 Task: Create a task  Develop a new online tool for employee onboarding , assign it to team member softage.5@softage.net in the project ApprisePro and update the status of the task to  Off Track , set the priority of the task to Medium
Action: Mouse moved to (65, 50)
Screenshot: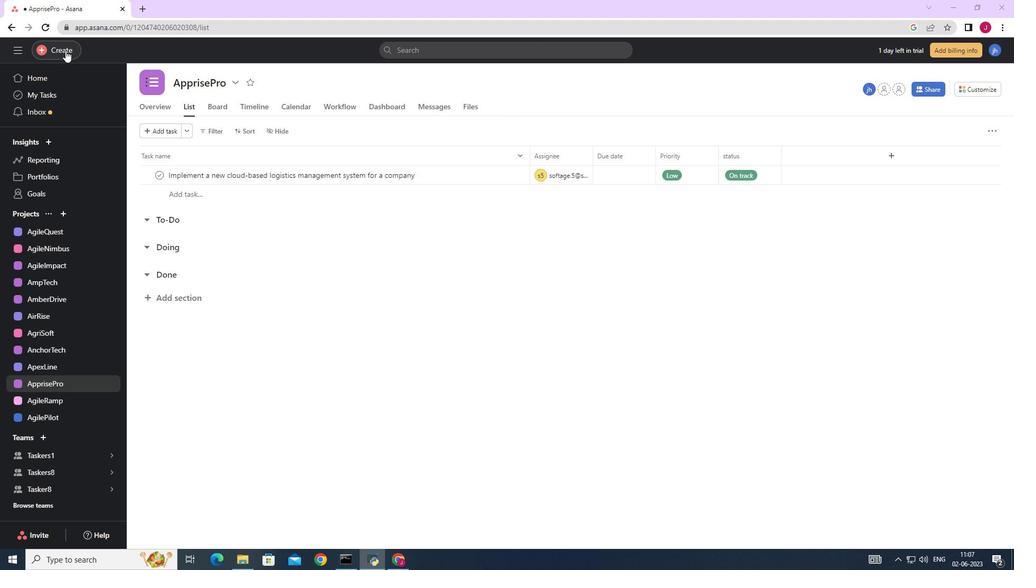 
Action: Mouse pressed left at (65, 50)
Screenshot: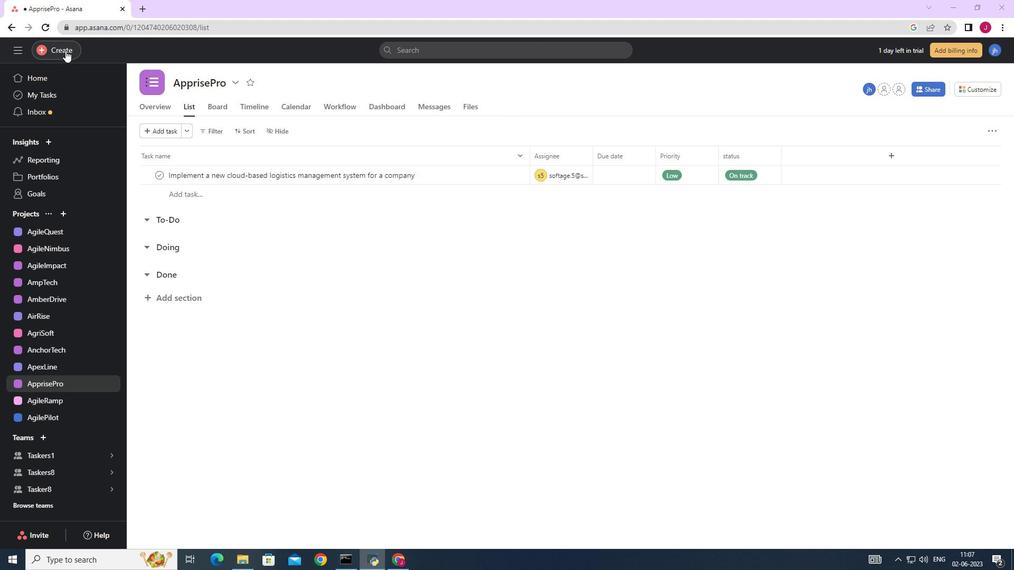 
Action: Mouse moved to (147, 54)
Screenshot: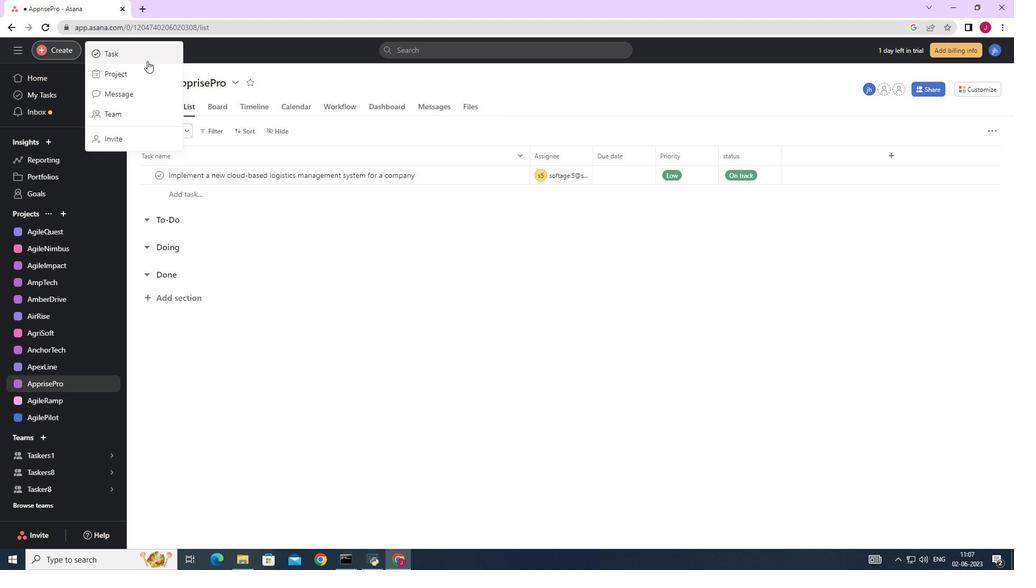 
Action: Mouse pressed left at (147, 54)
Screenshot: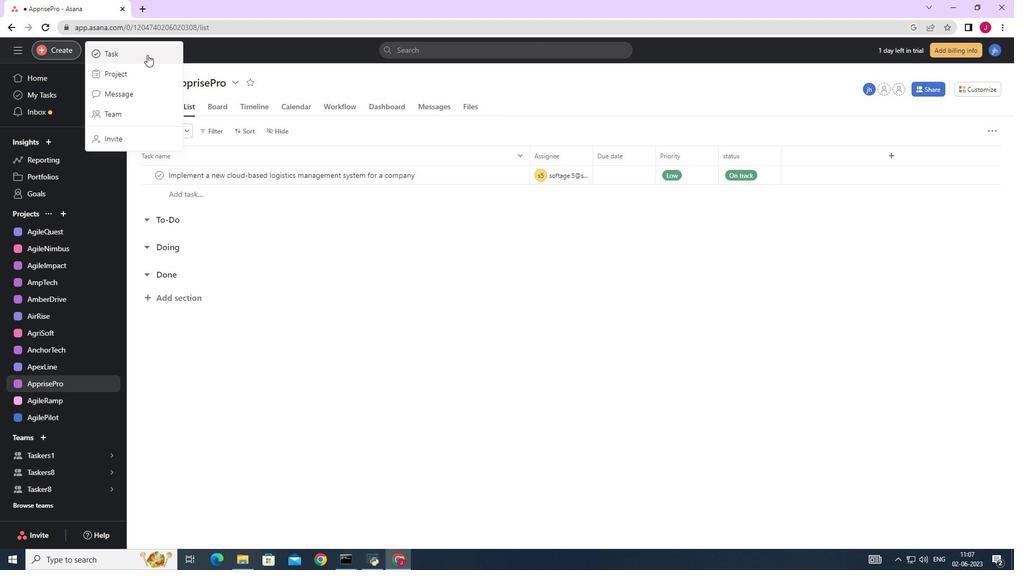 
Action: Mouse moved to (830, 351)
Screenshot: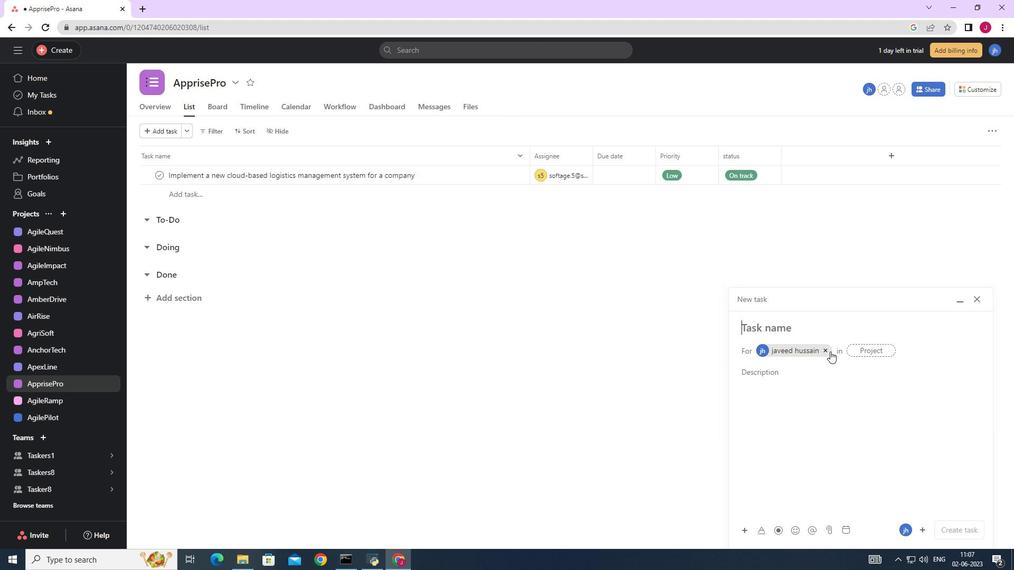 
Action: Mouse pressed left at (830, 351)
Screenshot: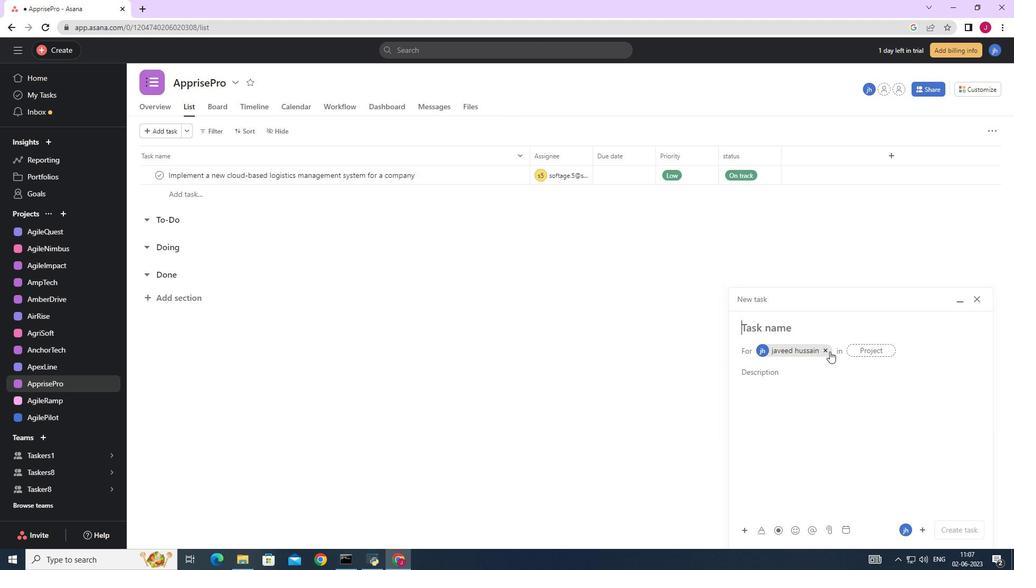 
Action: Mouse moved to (773, 323)
Screenshot: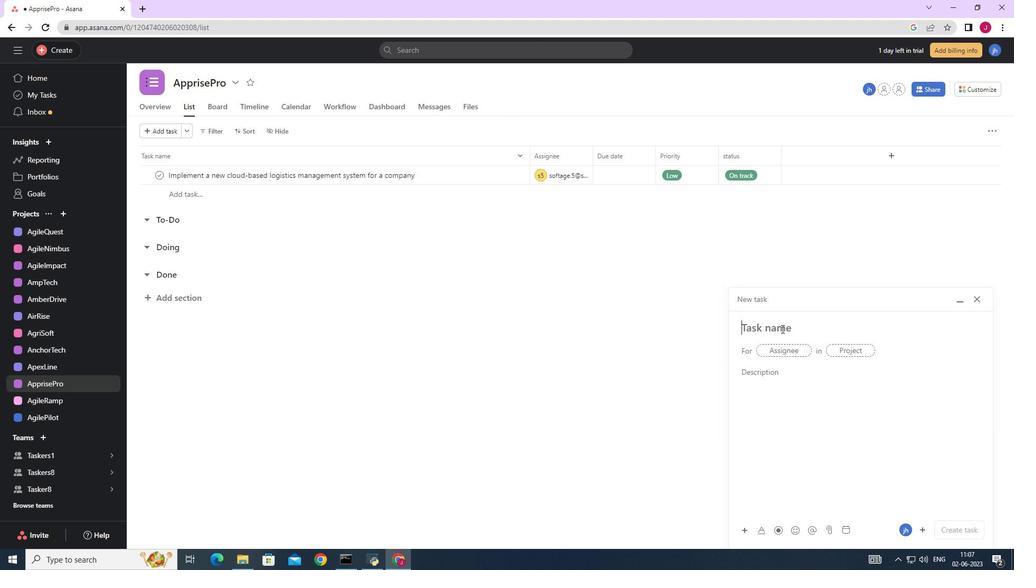 
Action: Mouse pressed left at (773, 323)
Screenshot: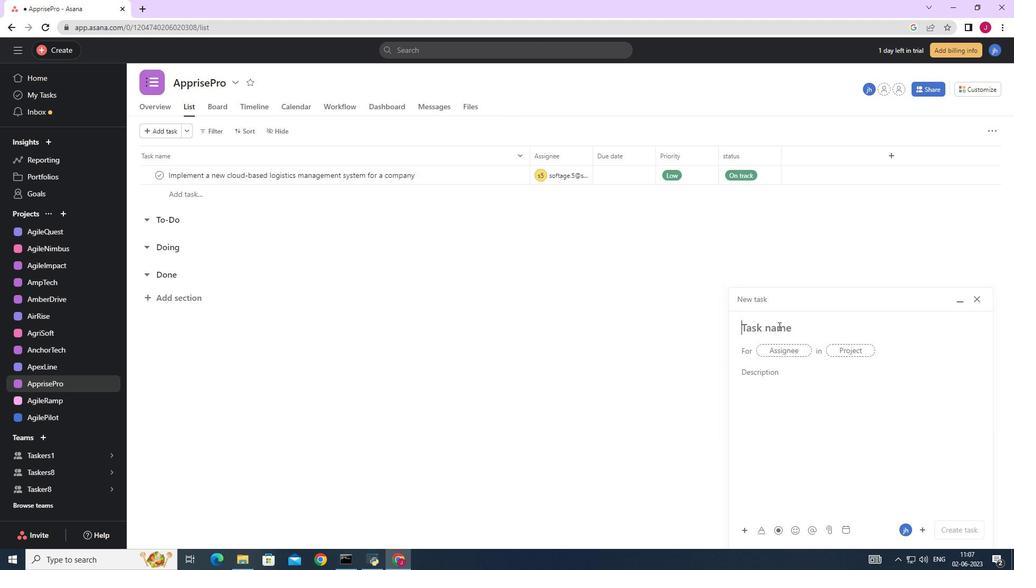 
Action: Key pressed <Key.caps_lock>D<Key.caps_lock>v<Key.backspace>evelop<Key.space>a<Key.space>new<Key.space>online<Key.space>tool<Key.space>for<Key.space>employee<Key.space>onboarding<Key.space>
Screenshot: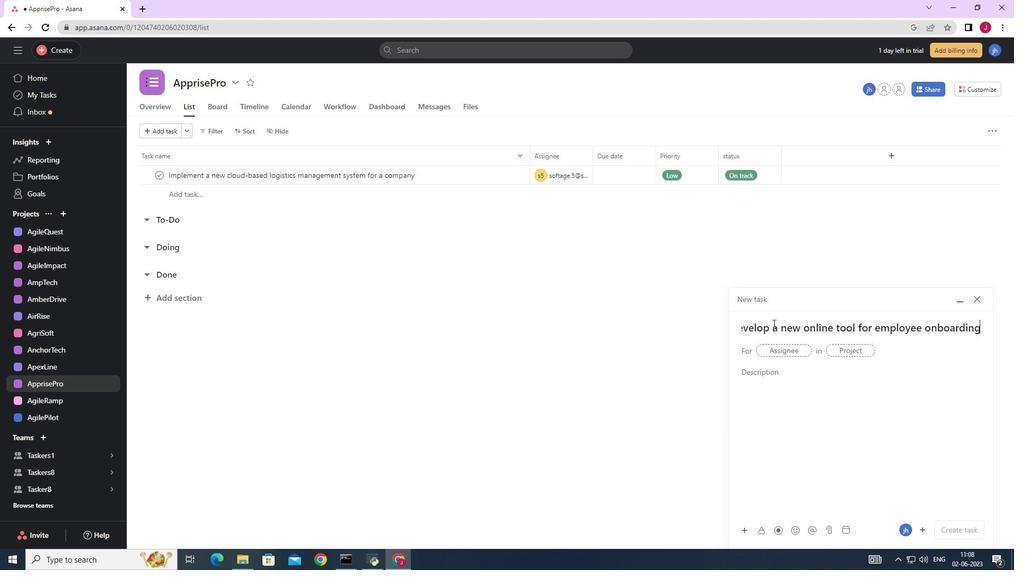 
Action: Mouse moved to (776, 350)
Screenshot: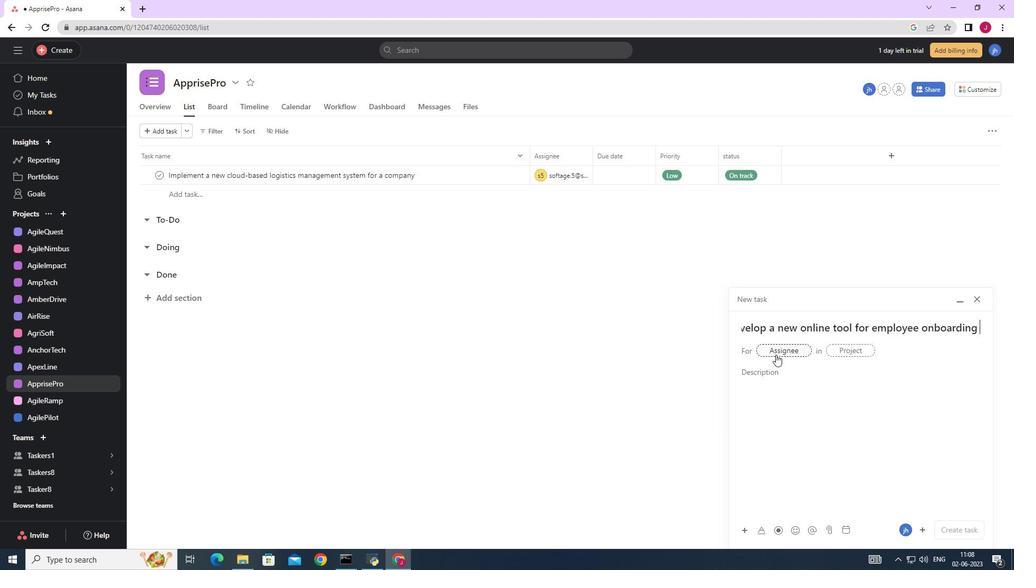 
Action: Mouse pressed left at (776, 350)
Screenshot: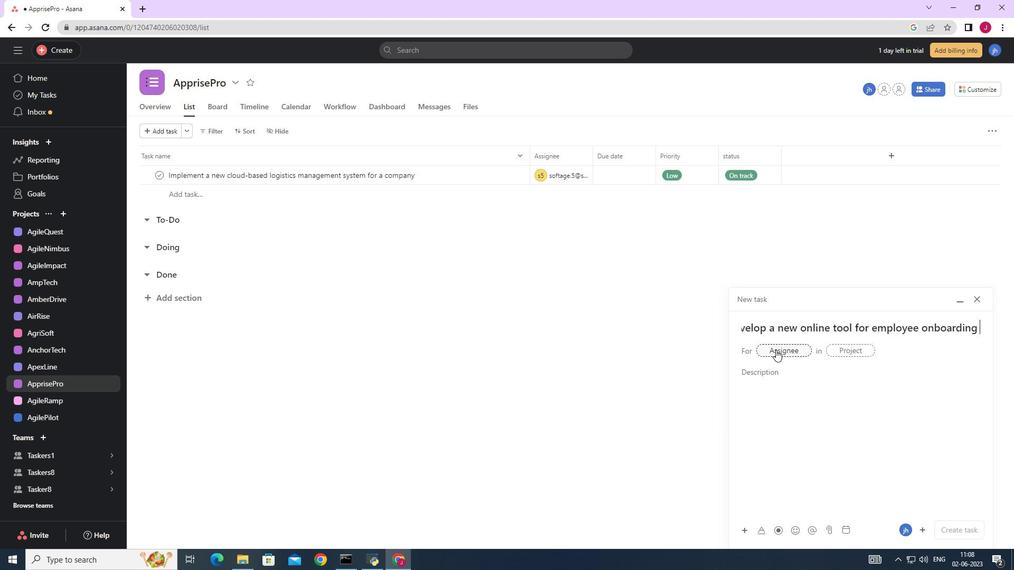 
Action: Key pressed softage.5
Screenshot: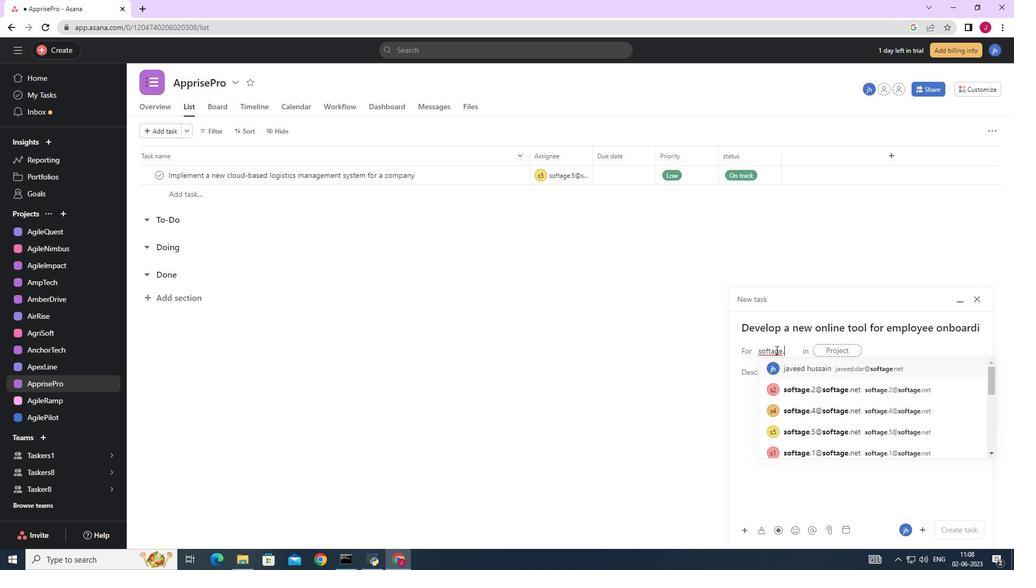 
Action: Mouse moved to (799, 370)
Screenshot: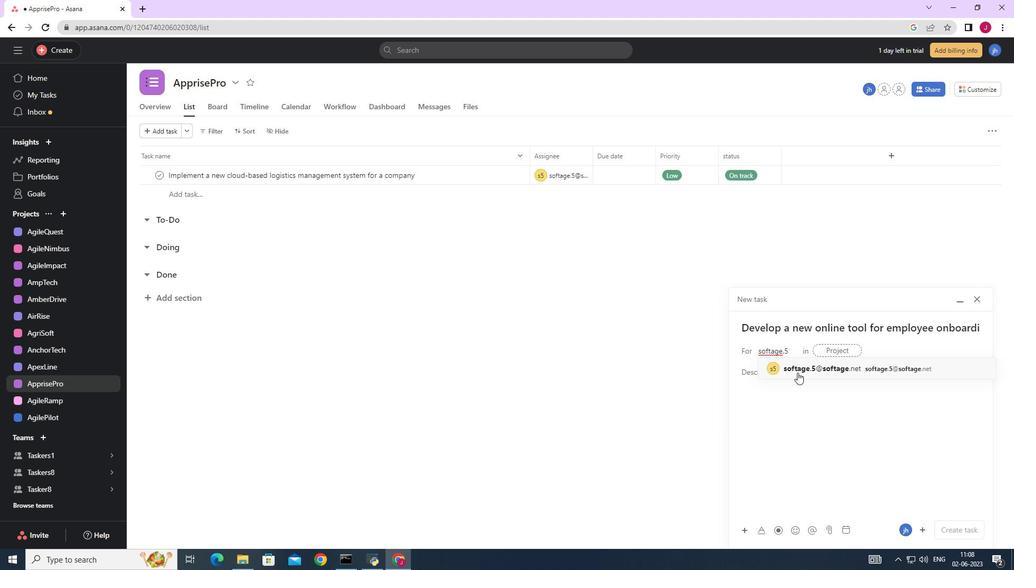 
Action: Mouse pressed left at (799, 370)
Screenshot: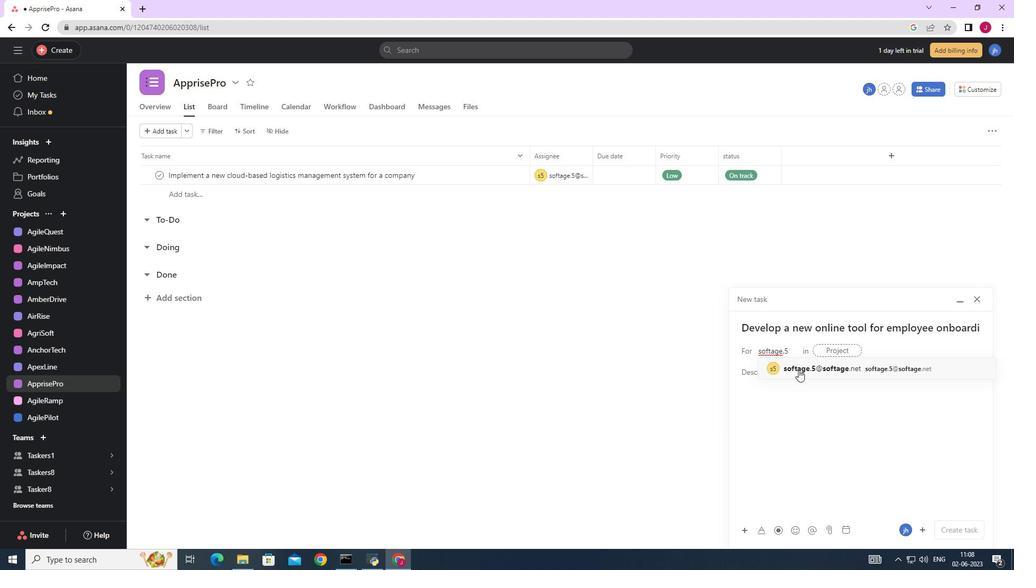 
Action: Mouse moved to (683, 368)
Screenshot: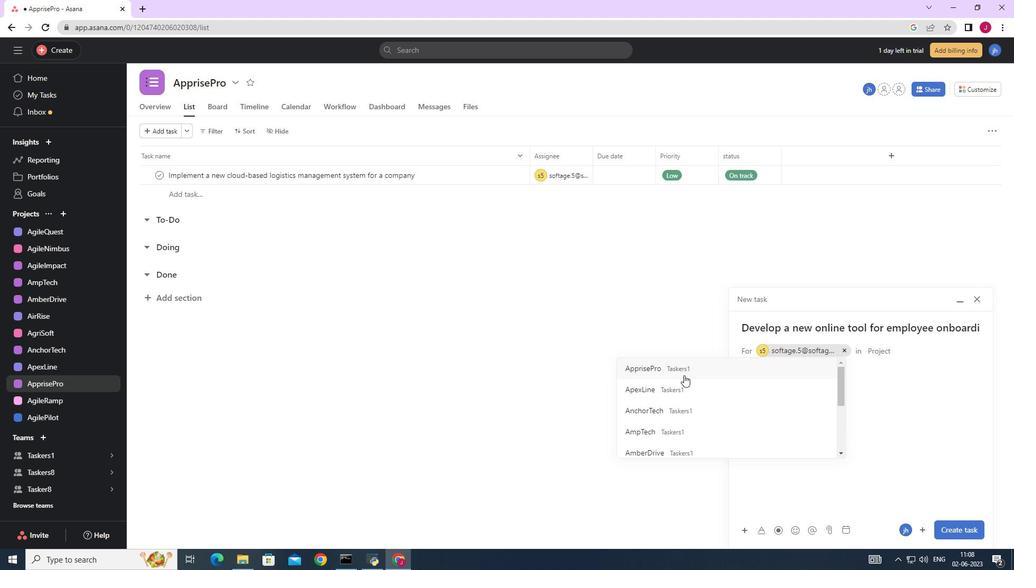
Action: Mouse pressed left at (683, 368)
Screenshot: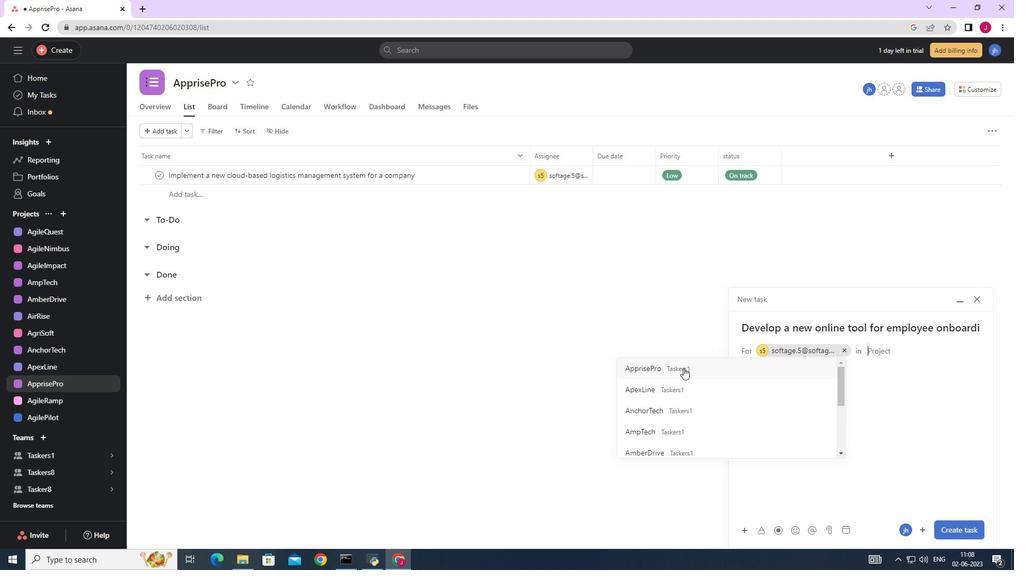 
Action: Mouse moved to (797, 378)
Screenshot: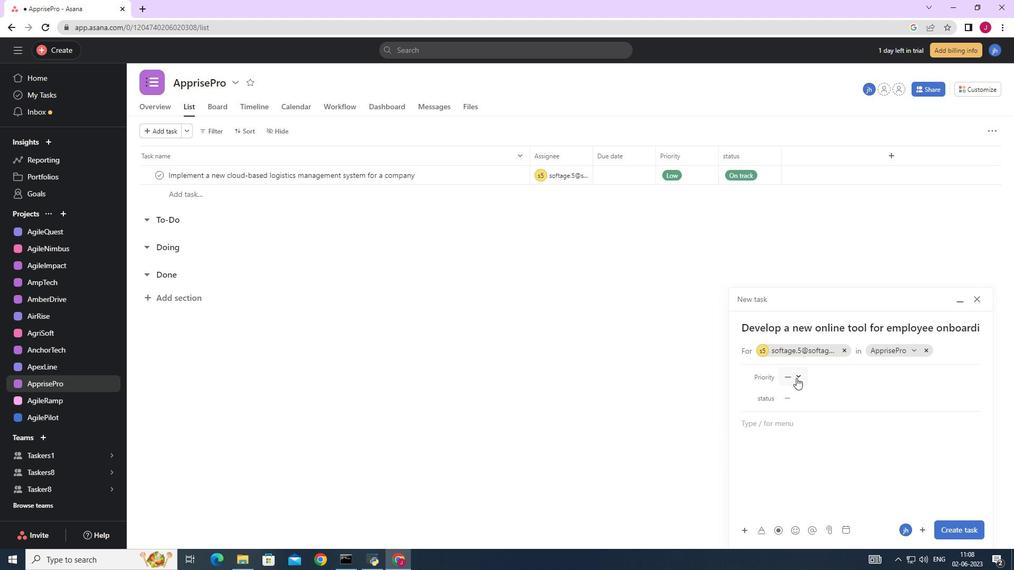 
Action: Mouse pressed left at (797, 378)
Screenshot: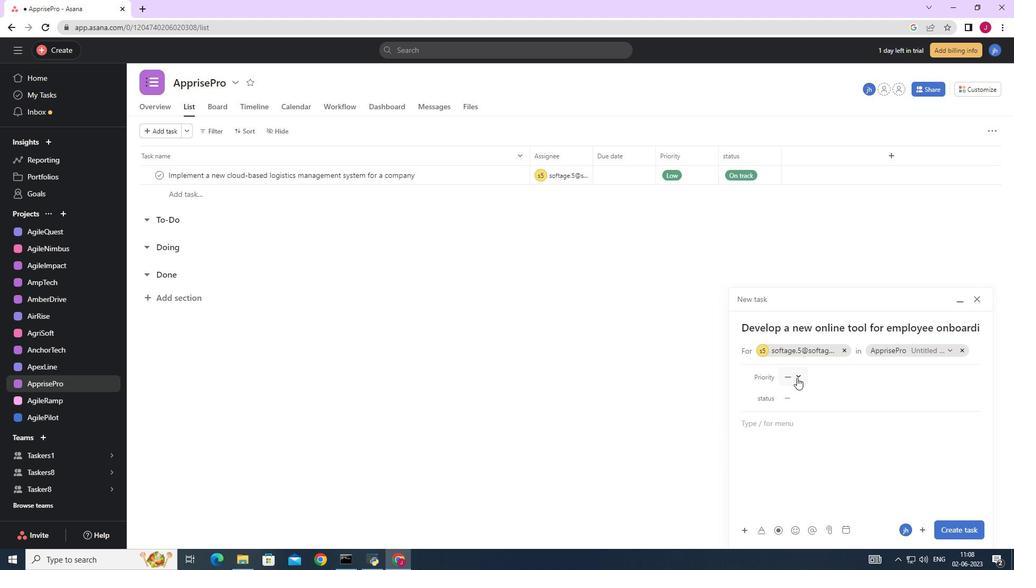 
Action: Mouse moved to (820, 432)
Screenshot: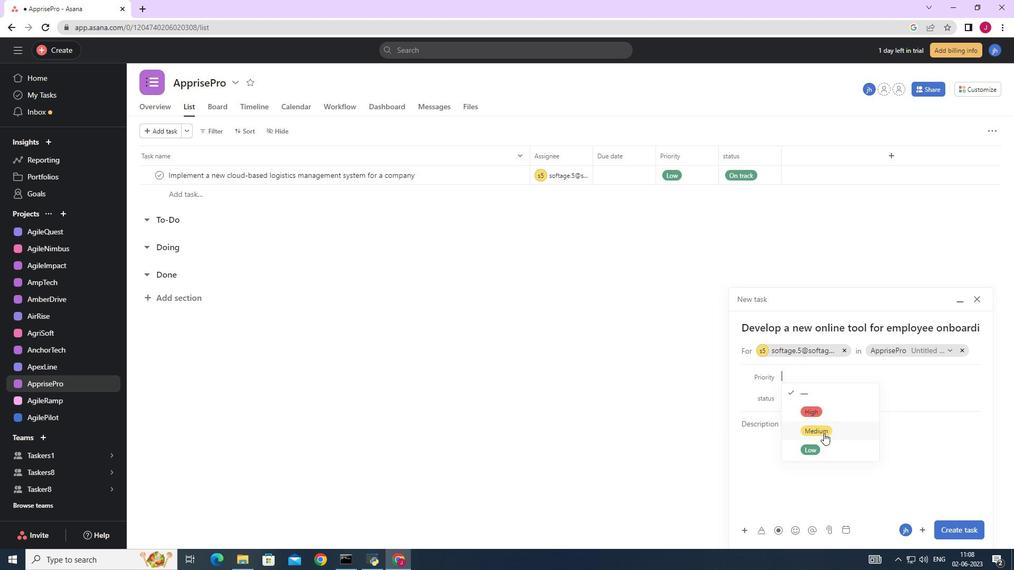 
Action: Mouse pressed left at (820, 432)
Screenshot: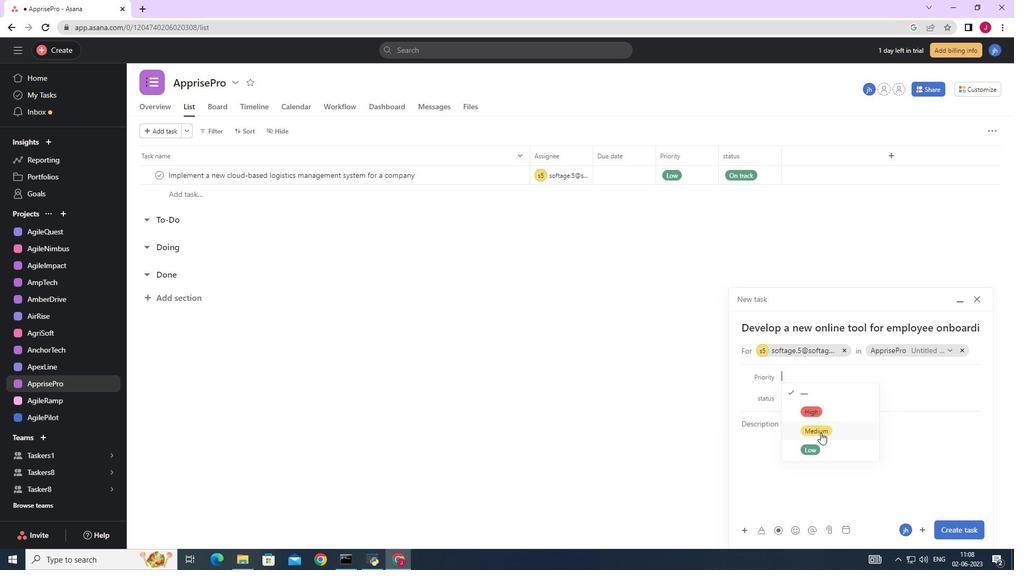 
Action: Mouse moved to (796, 398)
Screenshot: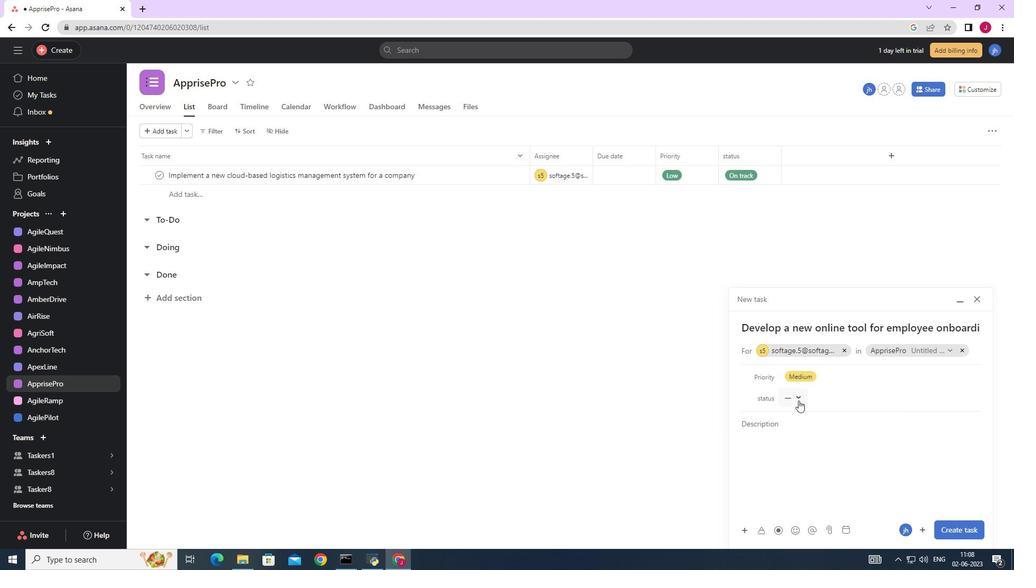 
Action: Mouse pressed left at (796, 398)
Screenshot: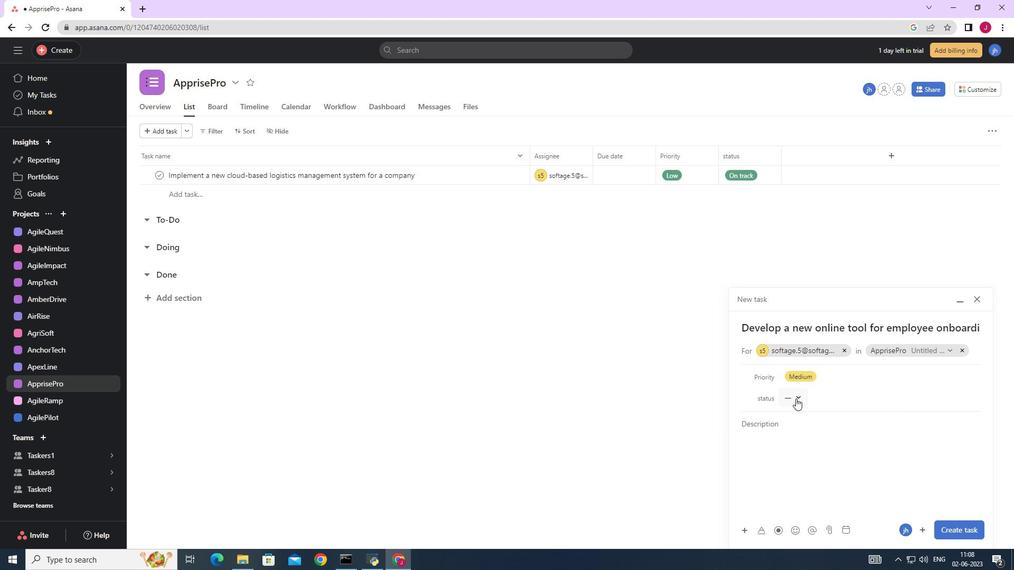 
Action: Mouse moved to (819, 448)
Screenshot: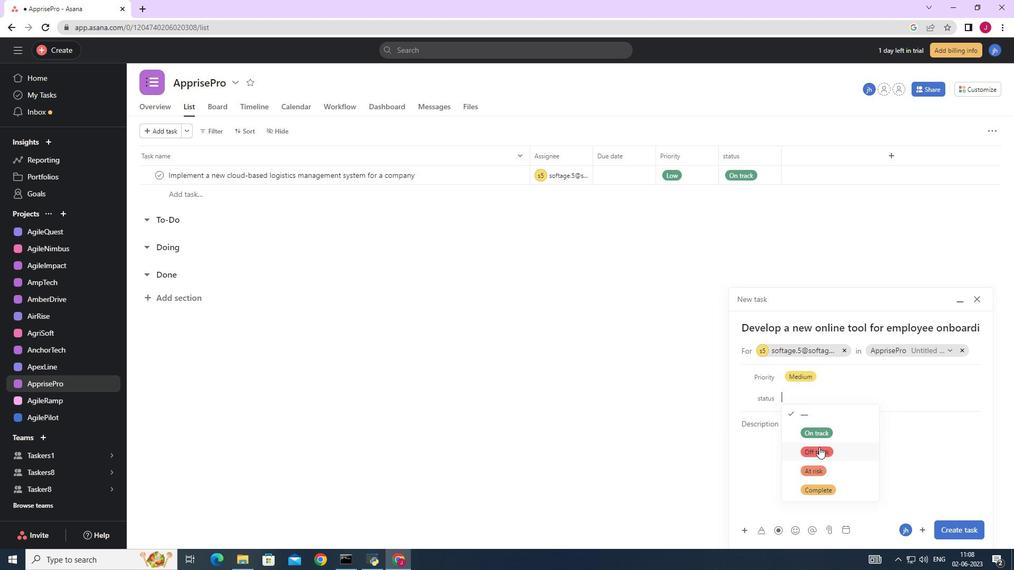 
Action: Mouse pressed left at (819, 448)
Screenshot: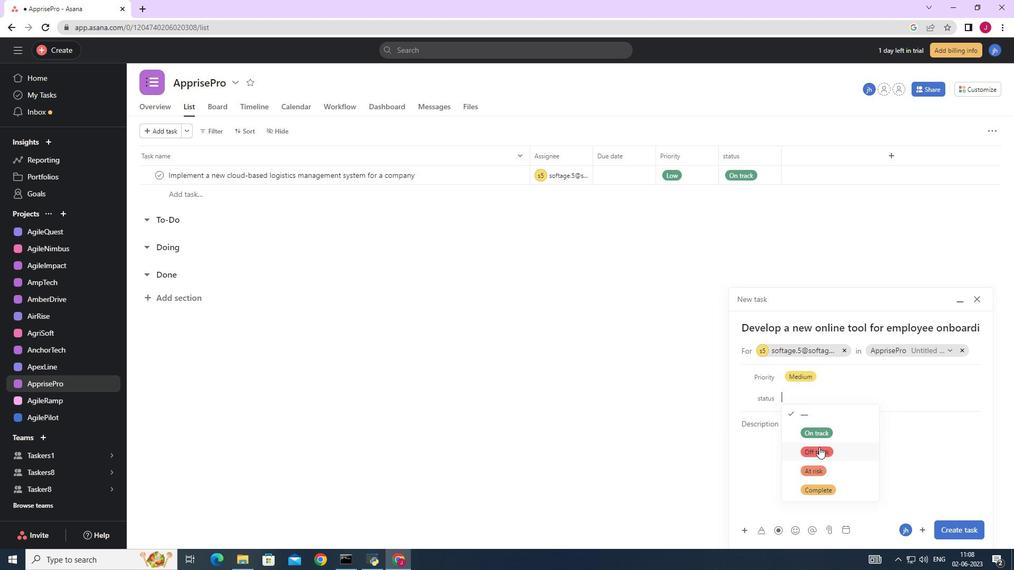 
Action: Mouse moved to (967, 529)
Screenshot: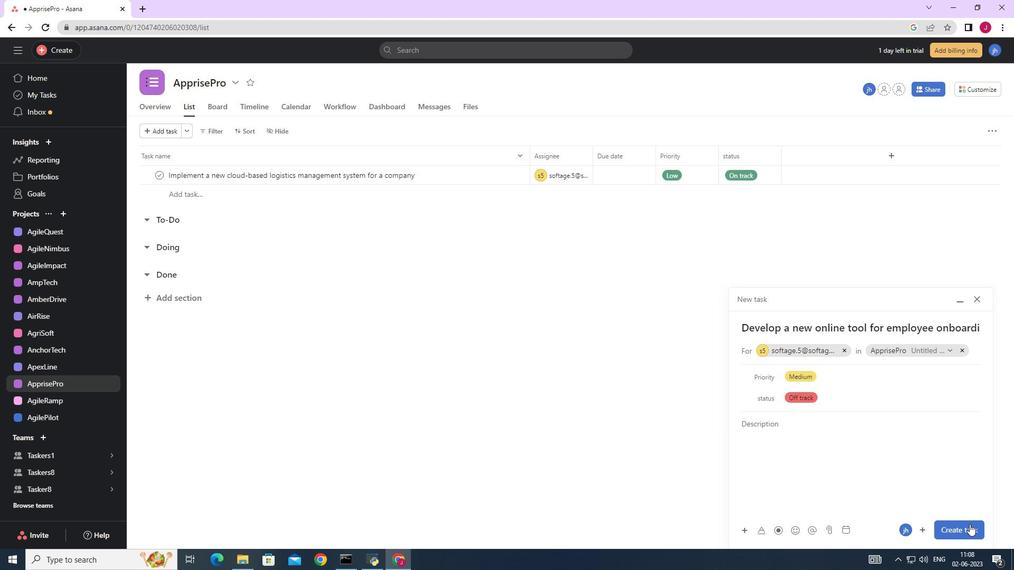 
Action: Mouse pressed left at (967, 529)
Screenshot: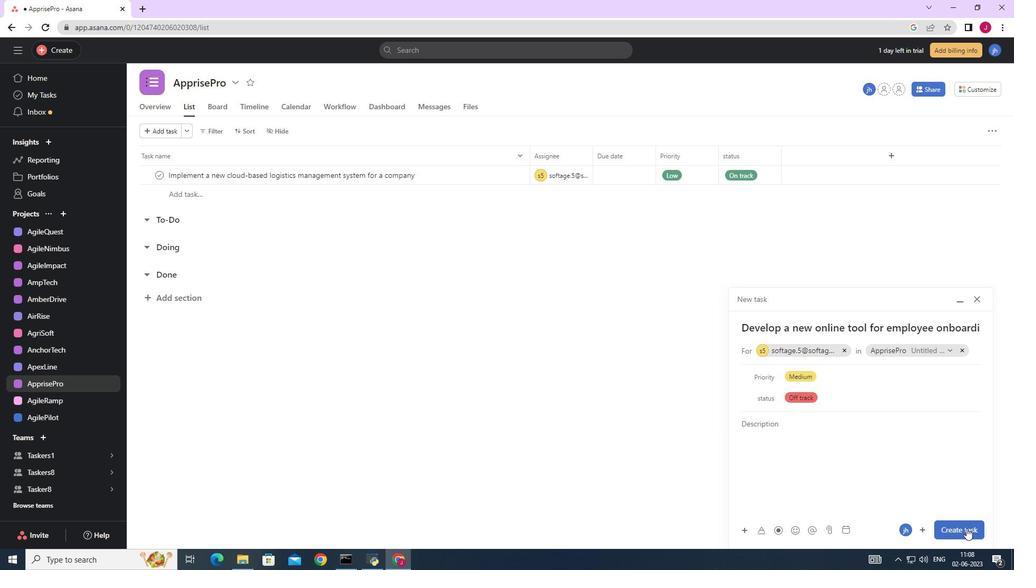 
Action: Mouse moved to (962, 523)
Screenshot: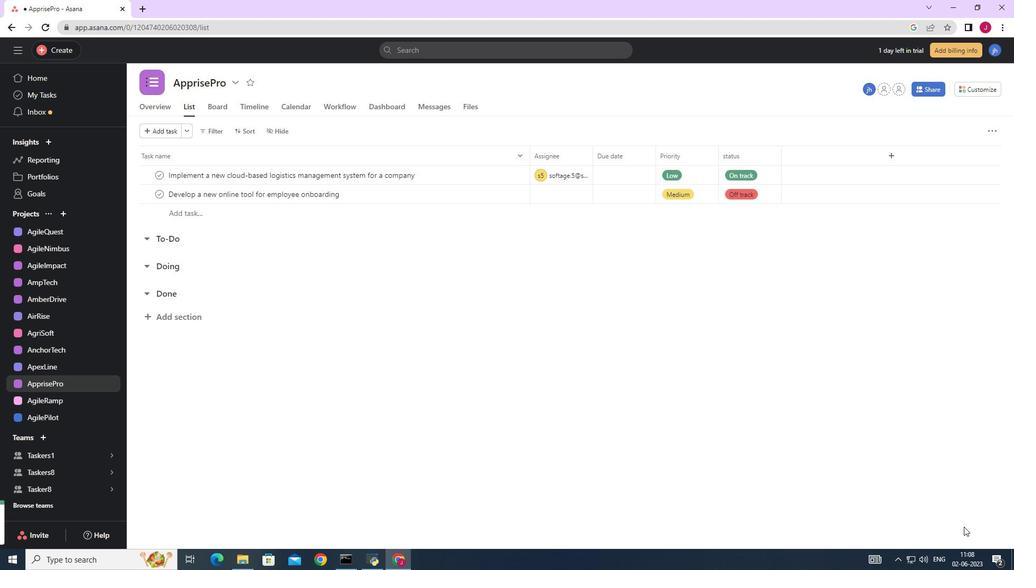 
